 Task: Create a rule from the Routing list, Task moved to a section -> Set Priority in the project AgileRamp , set the section as Done clear the priority
Action: Mouse moved to (1062, 173)
Screenshot: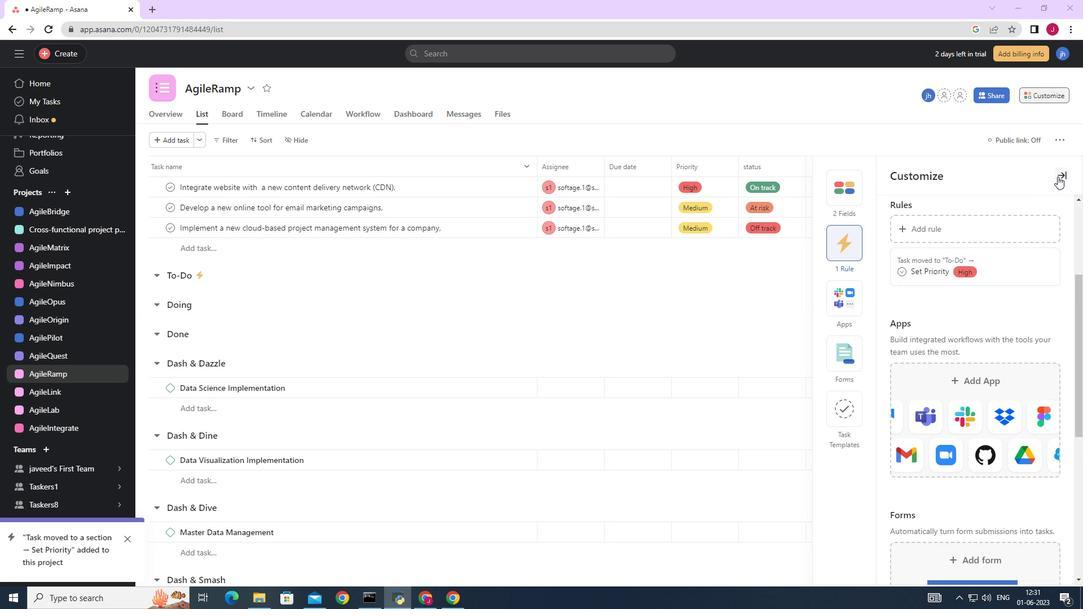 
Action: Mouse pressed left at (1062, 173)
Screenshot: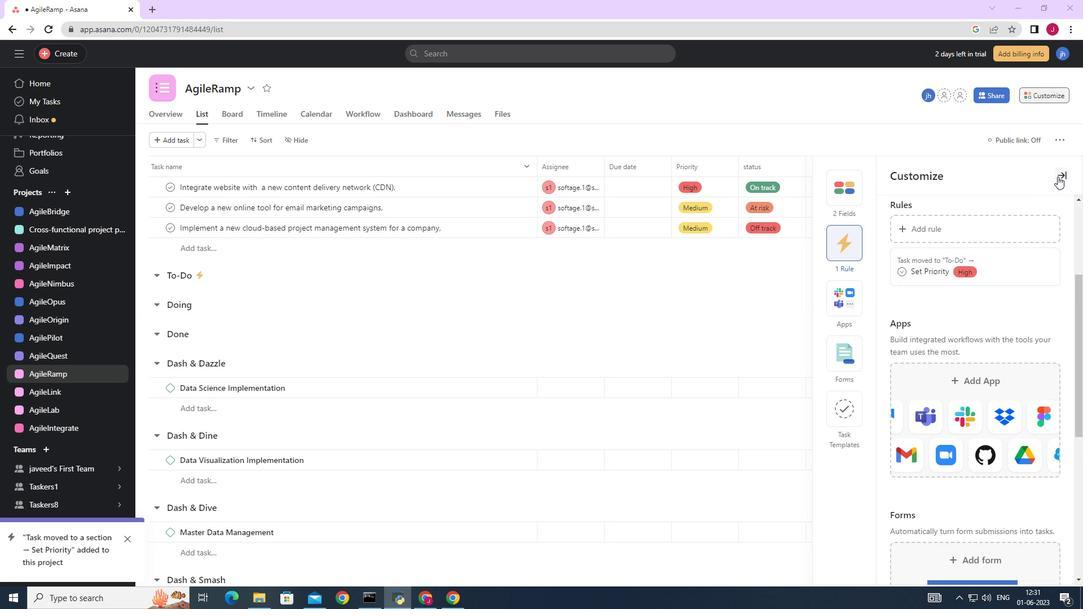 
Action: Mouse moved to (1054, 95)
Screenshot: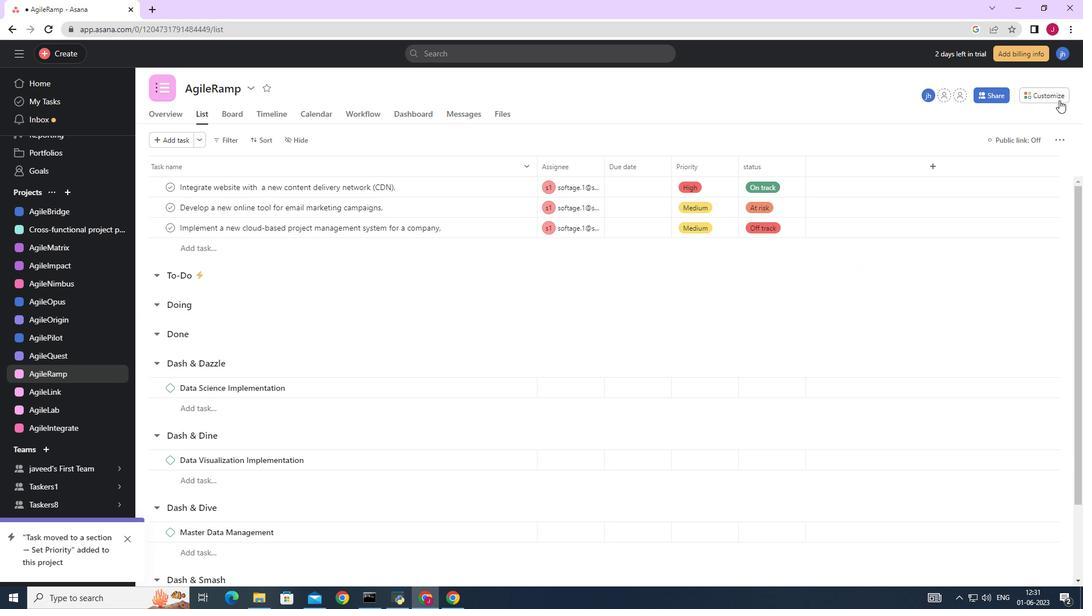 
Action: Mouse pressed left at (1054, 95)
Screenshot: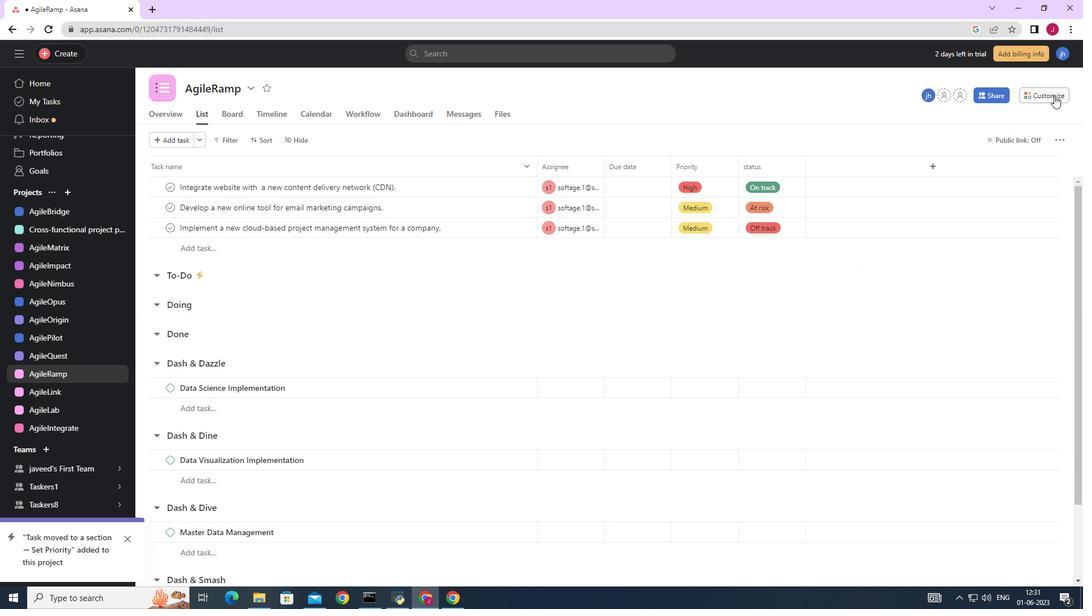 
Action: Mouse moved to (841, 242)
Screenshot: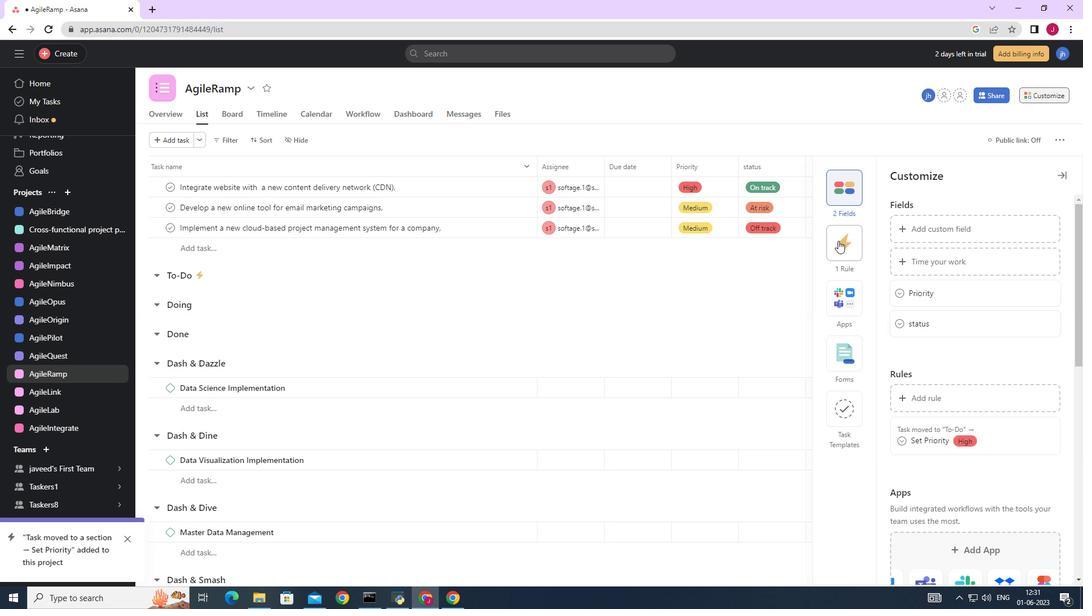 
Action: Mouse pressed left at (841, 242)
Screenshot: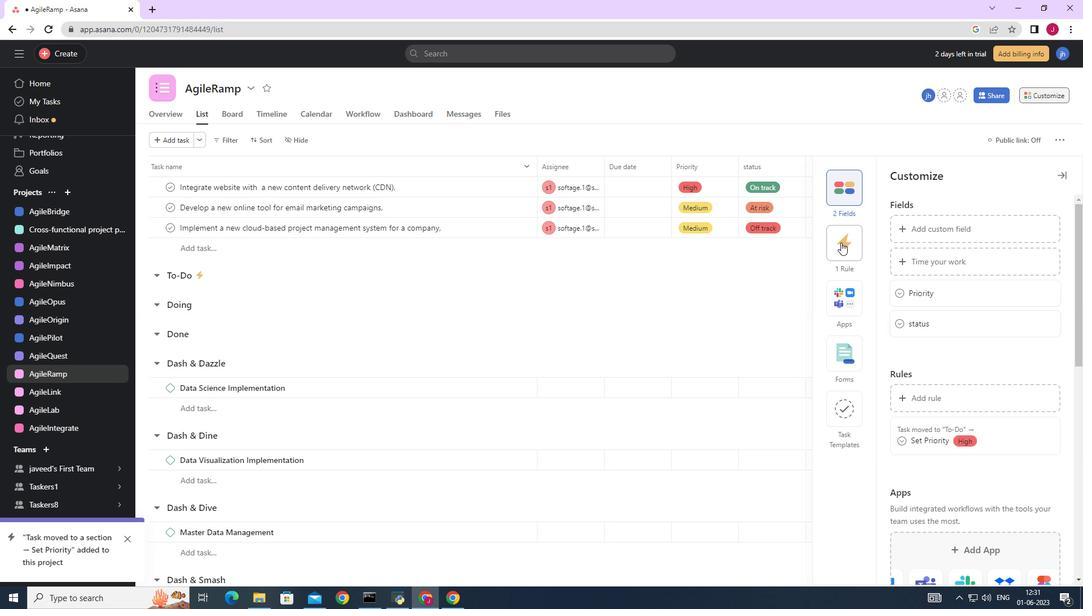 
Action: Mouse moved to (939, 226)
Screenshot: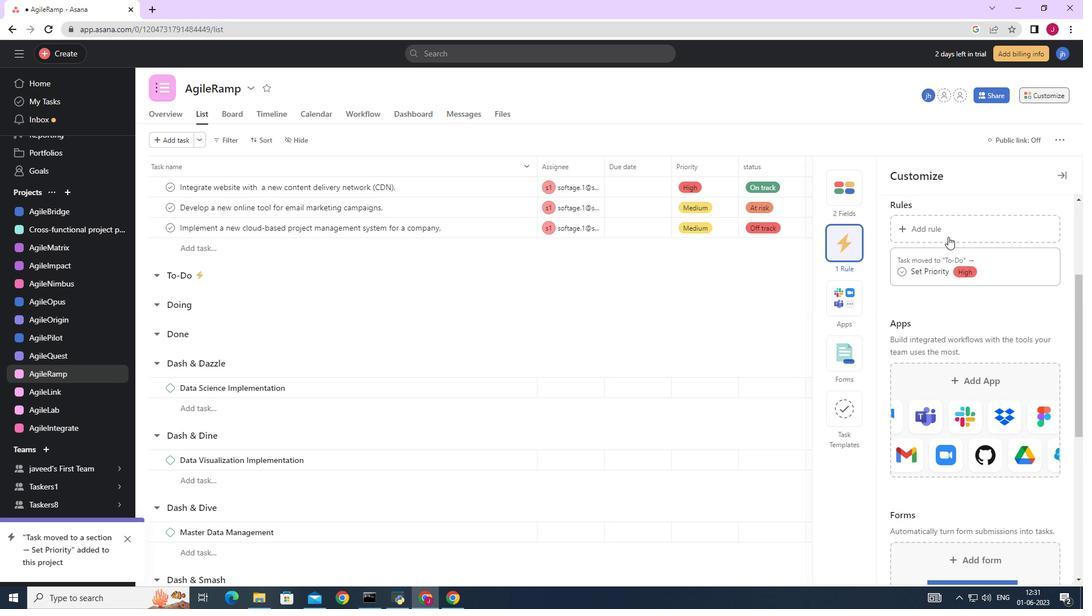 
Action: Mouse pressed left at (939, 226)
Screenshot: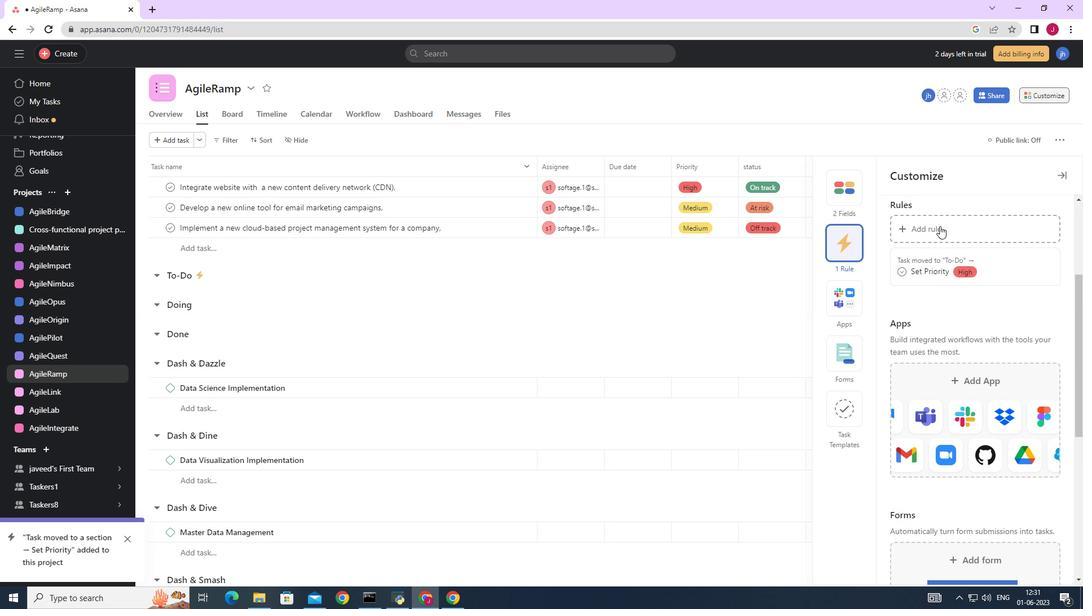 
Action: Mouse moved to (864, 78)
Screenshot: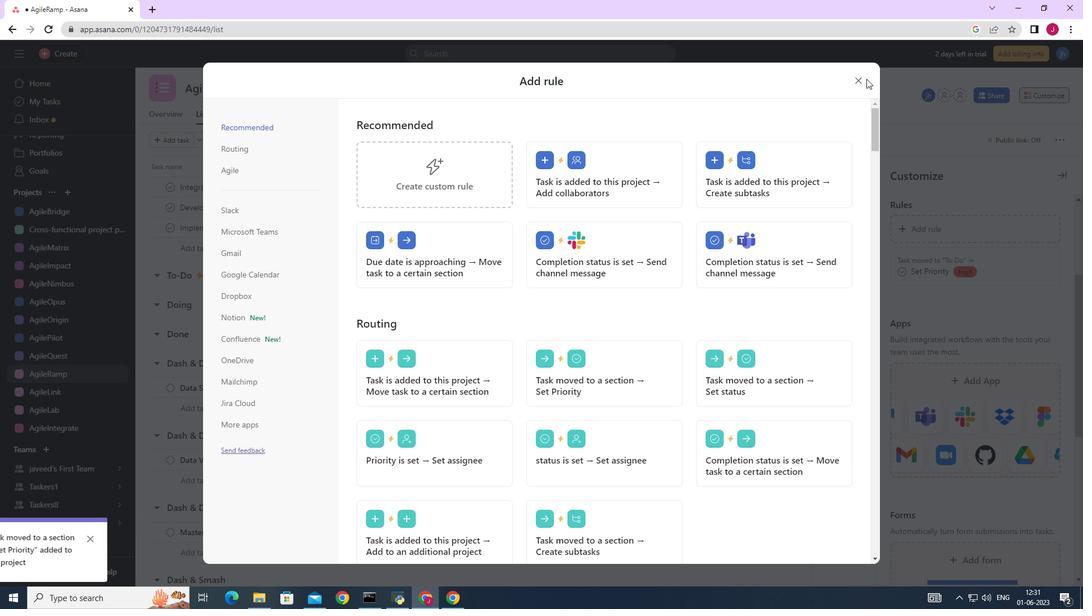
Action: Mouse pressed left at (864, 78)
Screenshot: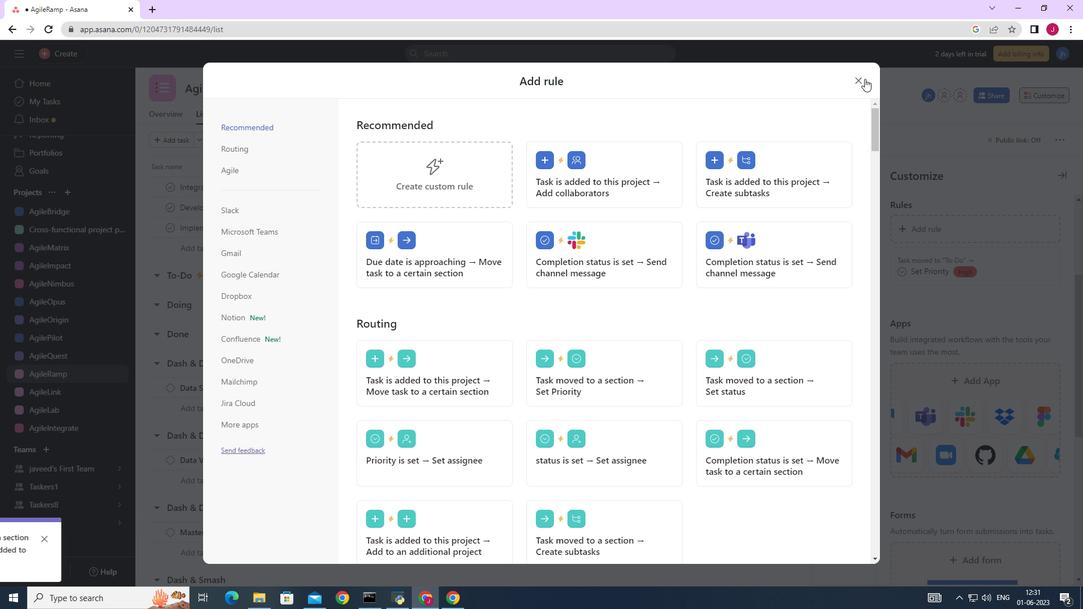 
Action: Mouse moved to (927, 229)
Screenshot: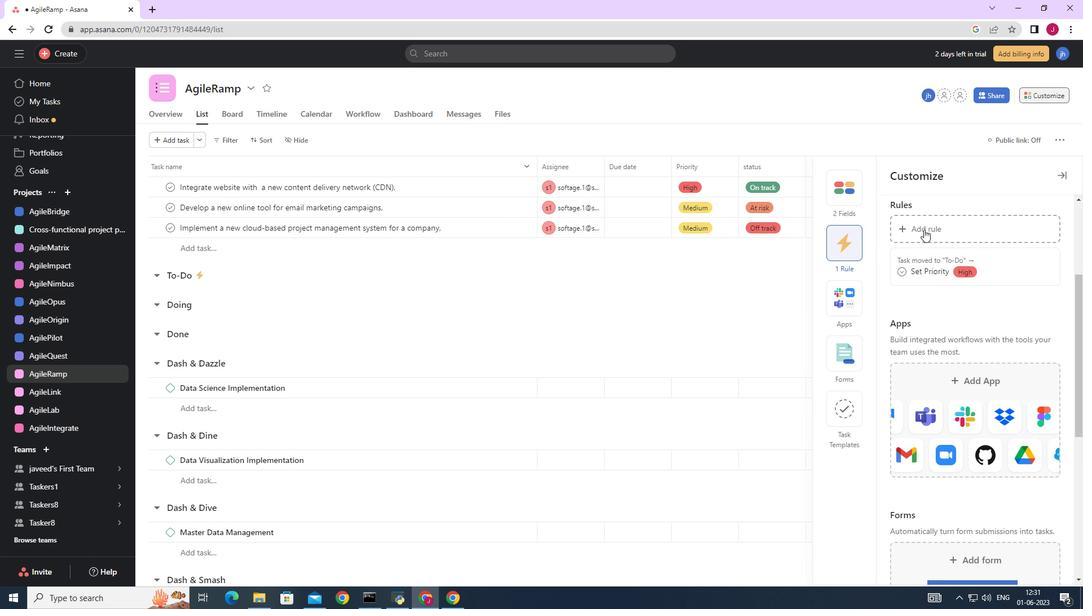 
Action: Mouse pressed left at (927, 229)
Screenshot: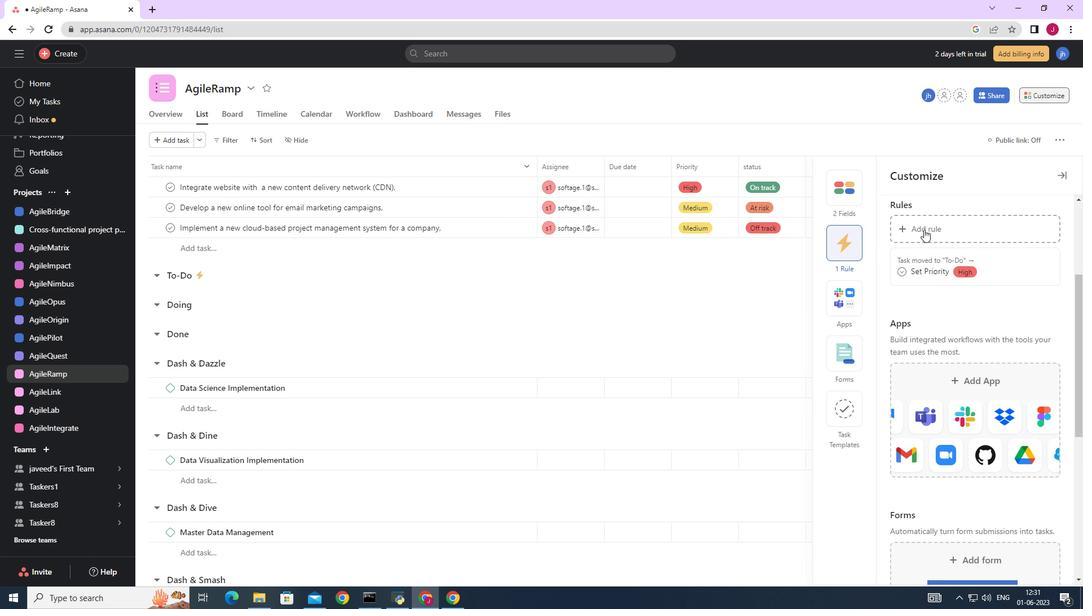
Action: Mouse moved to (240, 148)
Screenshot: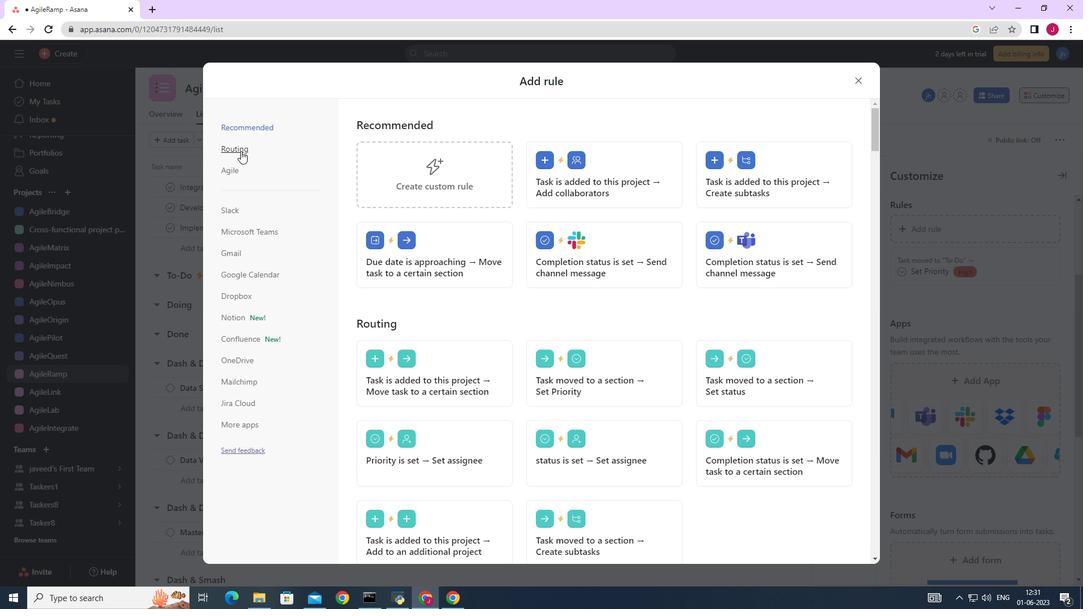 
Action: Mouse pressed left at (240, 148)
Screenshot: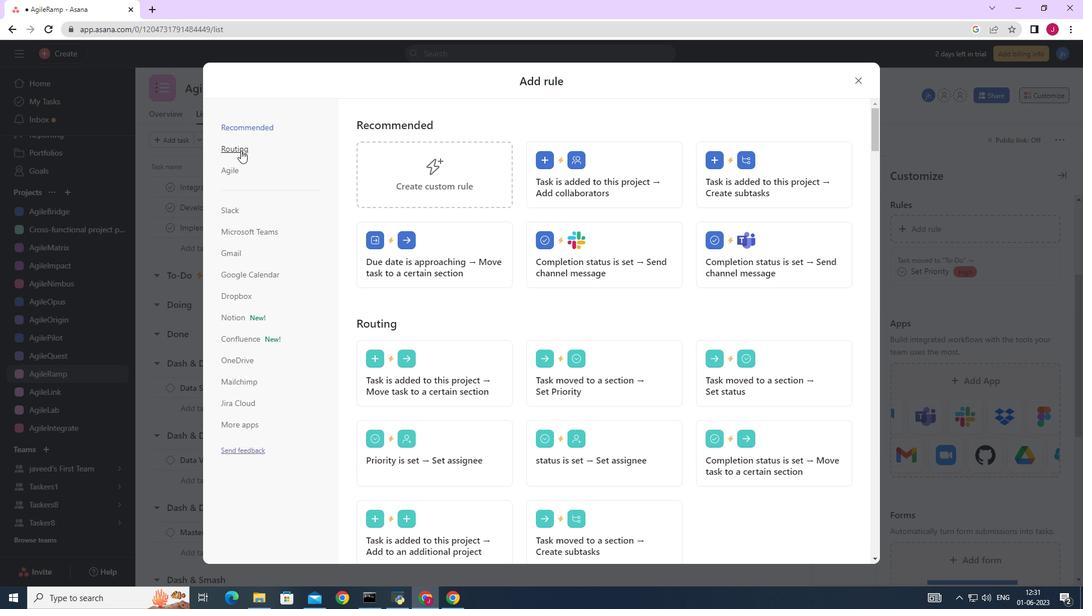 
Action: Mouse moved to (579, 174)
Screenshot: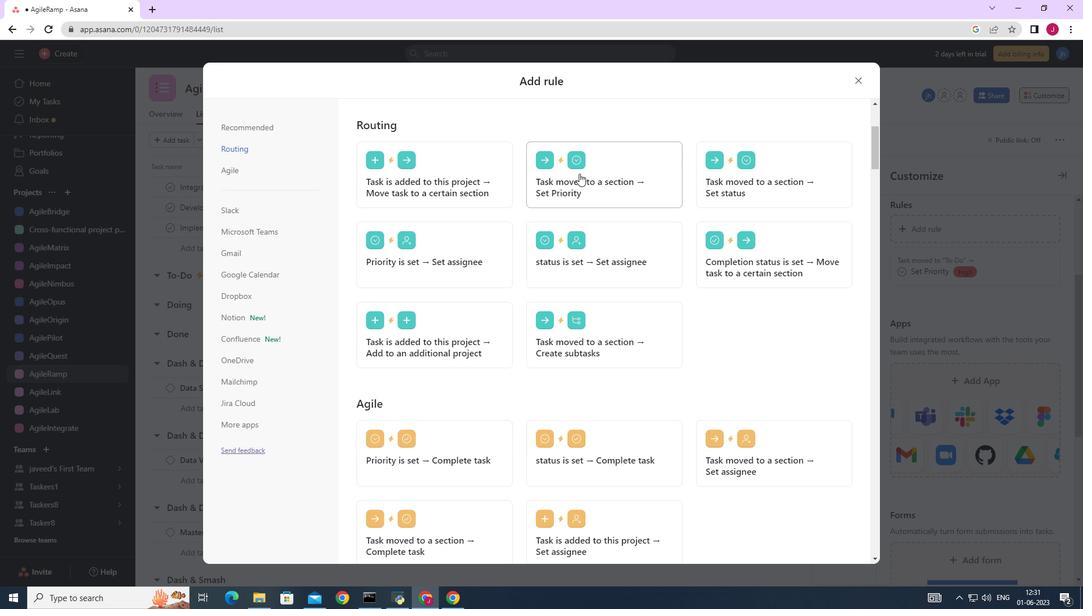 
Action: Mouse pressed left at (579, 174)
Screenshot: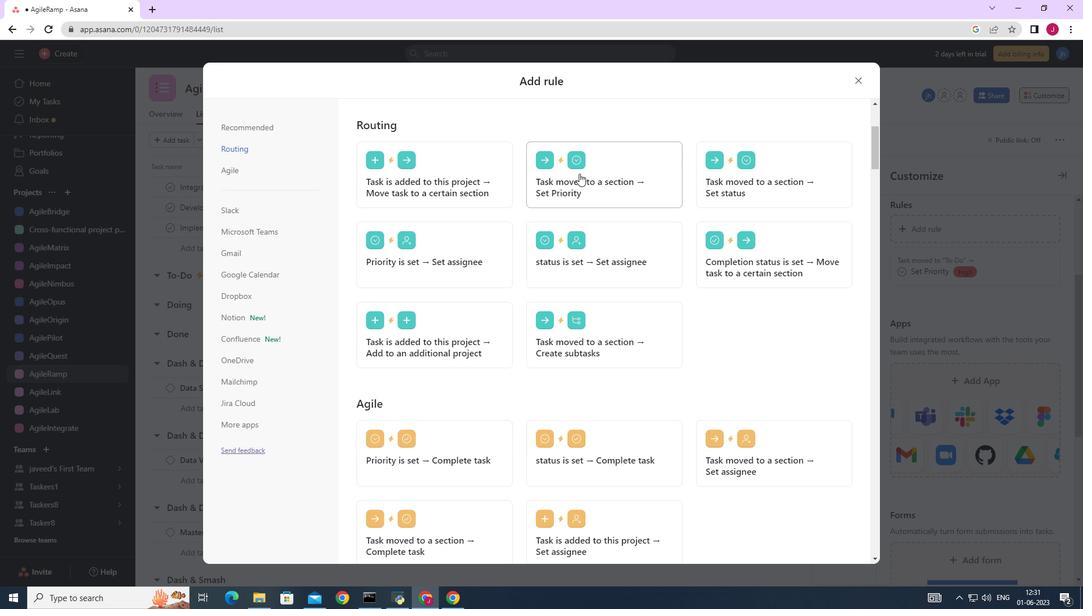
Action: Mouse moved to (432, 298)
Screenshot: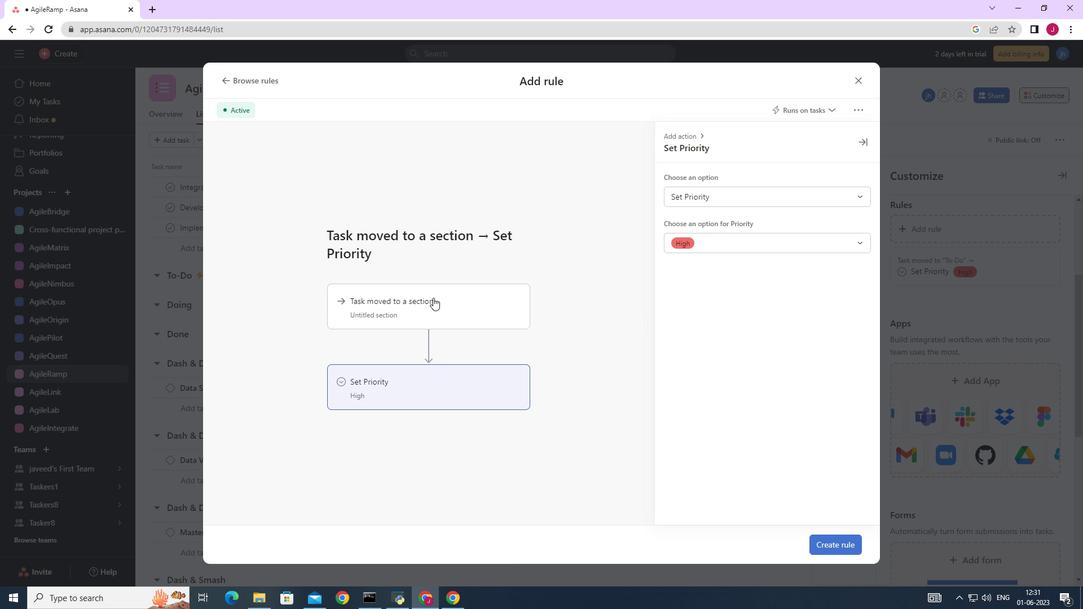 
Action: Mouse pressed left at (432, 298)
Screenshot: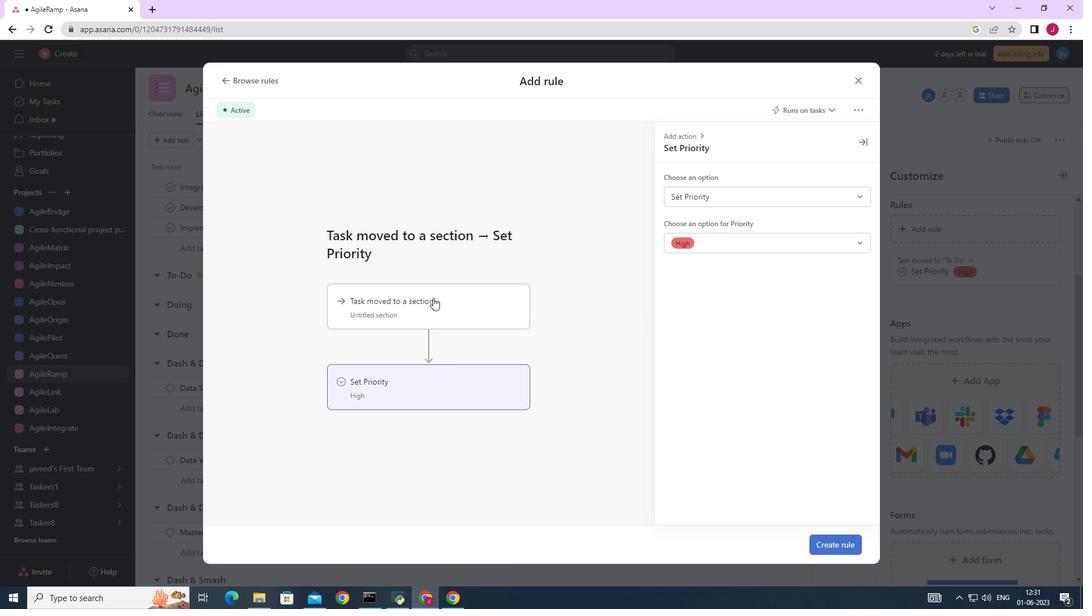 
Action: Mouse moved to (694, 199)
Screenshot: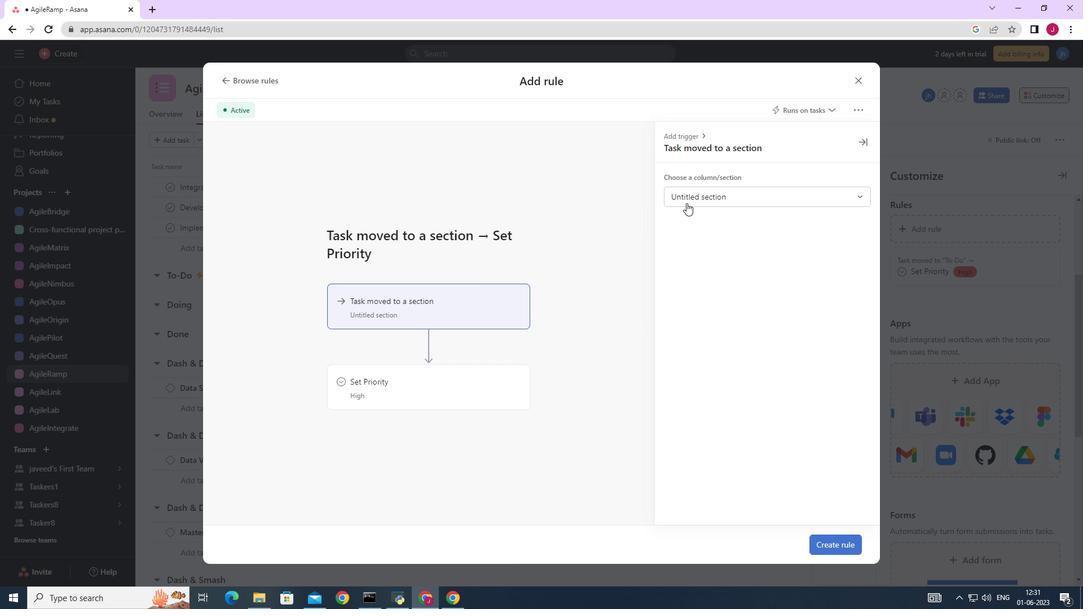 
Action: Mouse pressed left at (694, 199)
Screenshot: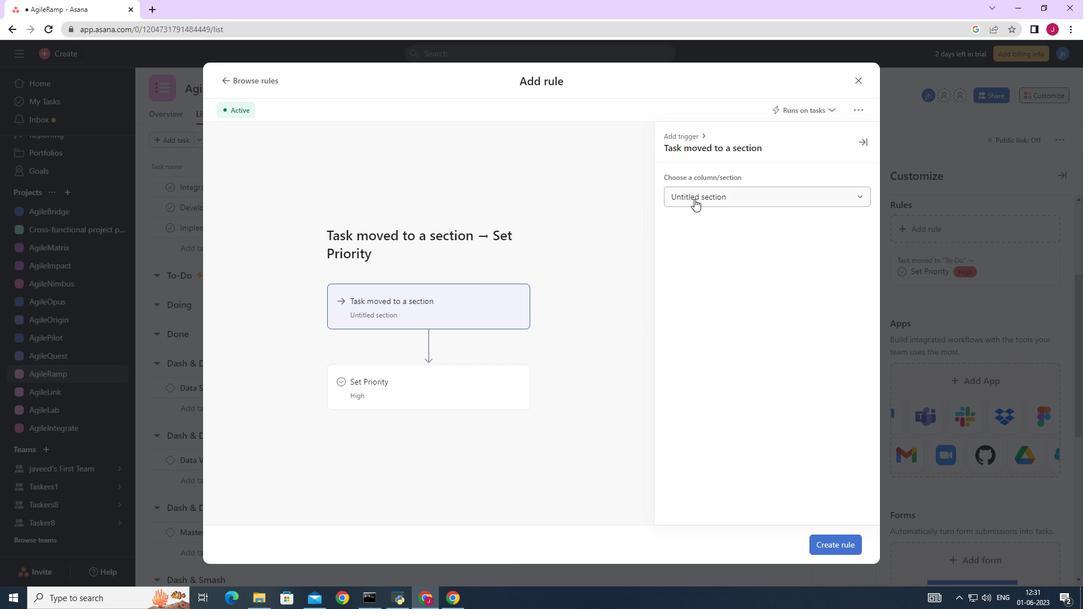 
Action: Mouse moved to (692, 278)
Screenshot: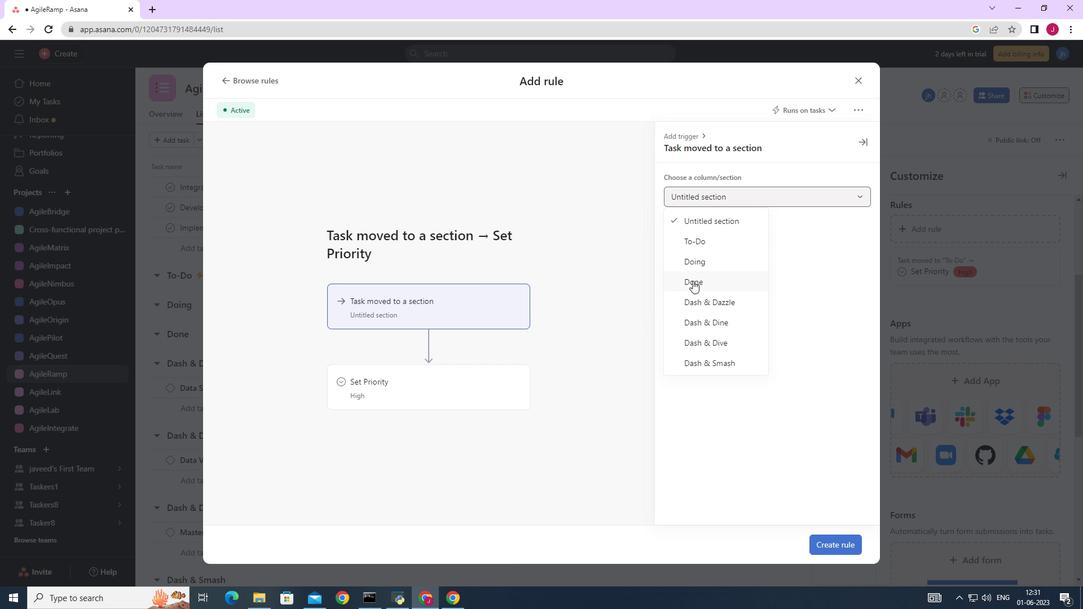 
Action: Mouse pressed left at (692, 278)
Screenshot: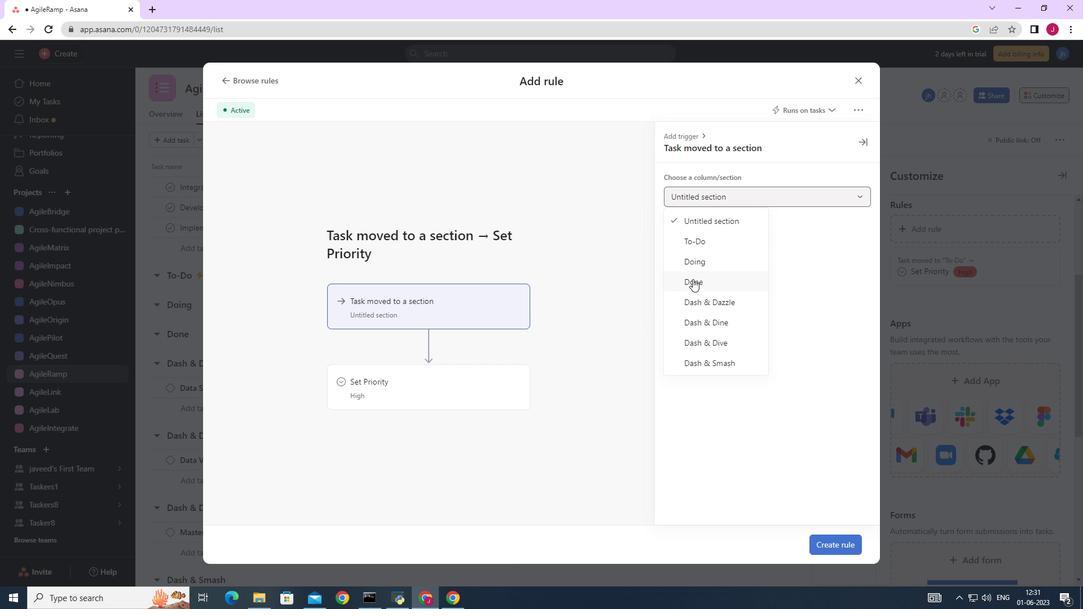 
Action: Mouse moved to (437, 372)
Screenshot: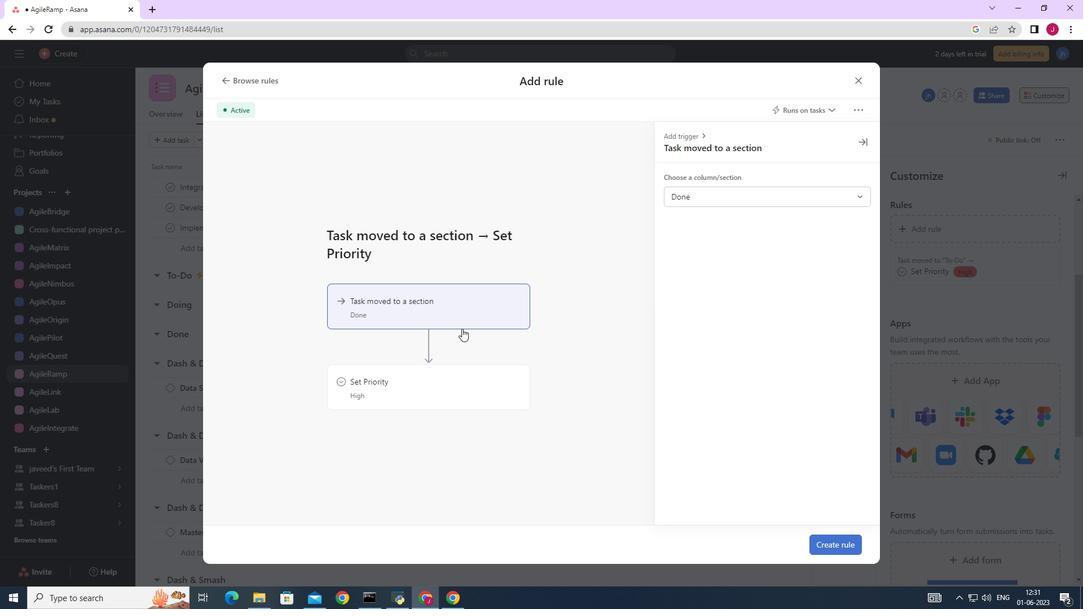 
Action: Mouse pressed left at (437, 372)
Screenshot: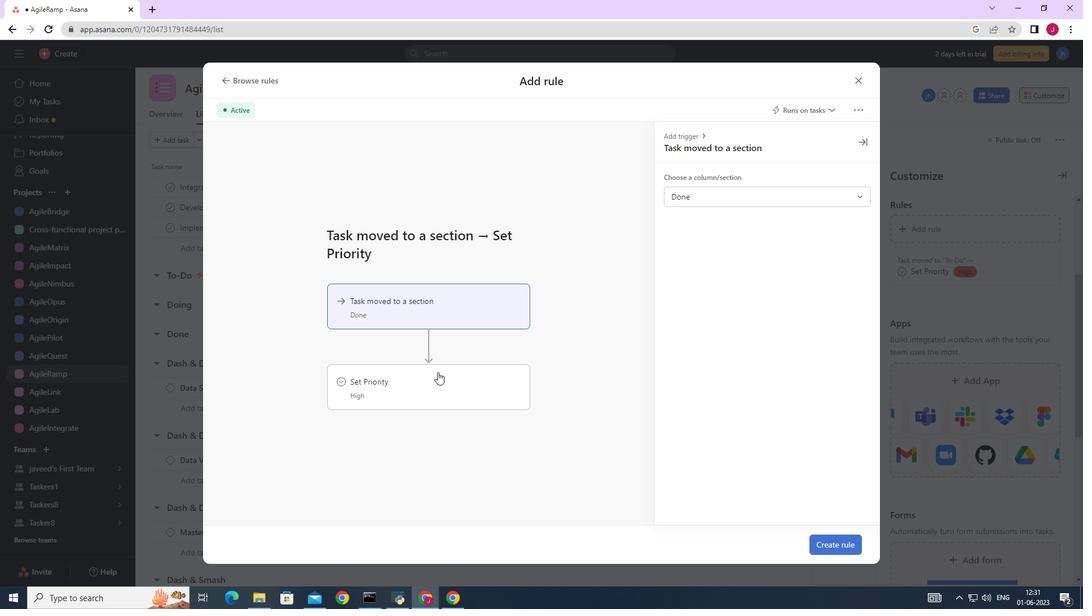 
Action: Mouse moved to (698, 196)
Screenshot: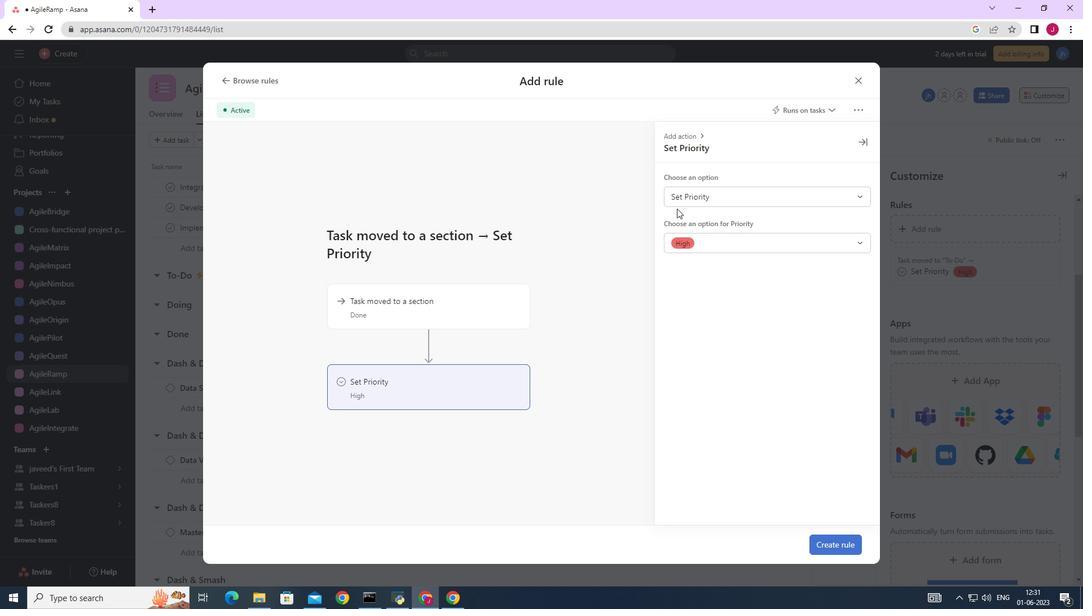 
Action: Mouse pressed left at (698, 196)
Screenshot: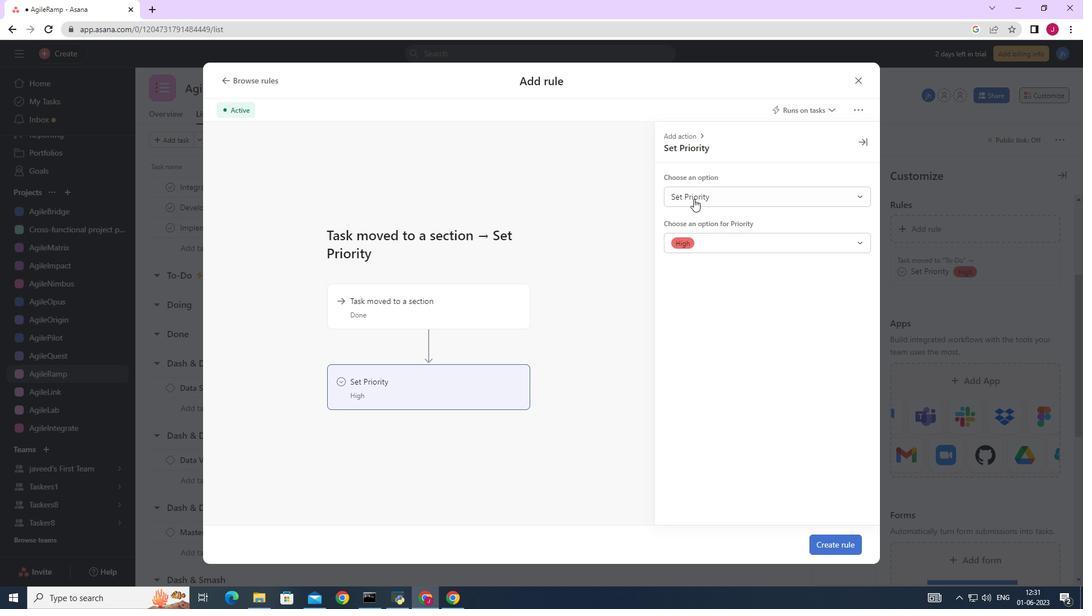 
Action: Mouse moved to (710, 237)
Screenshot: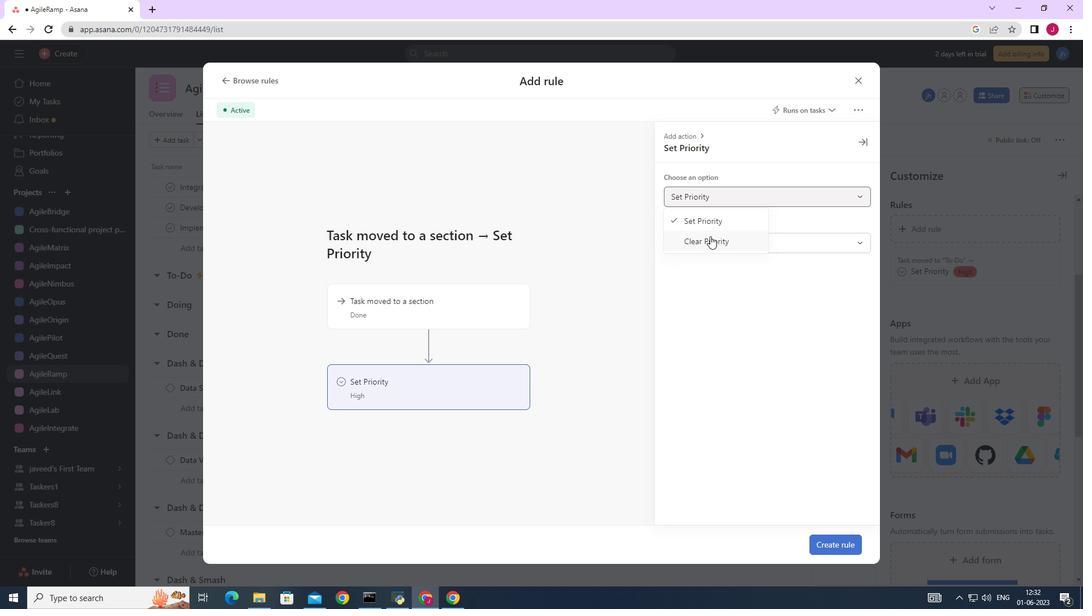 
Action: Mouse pressed left at (710, 237)
Screenshot: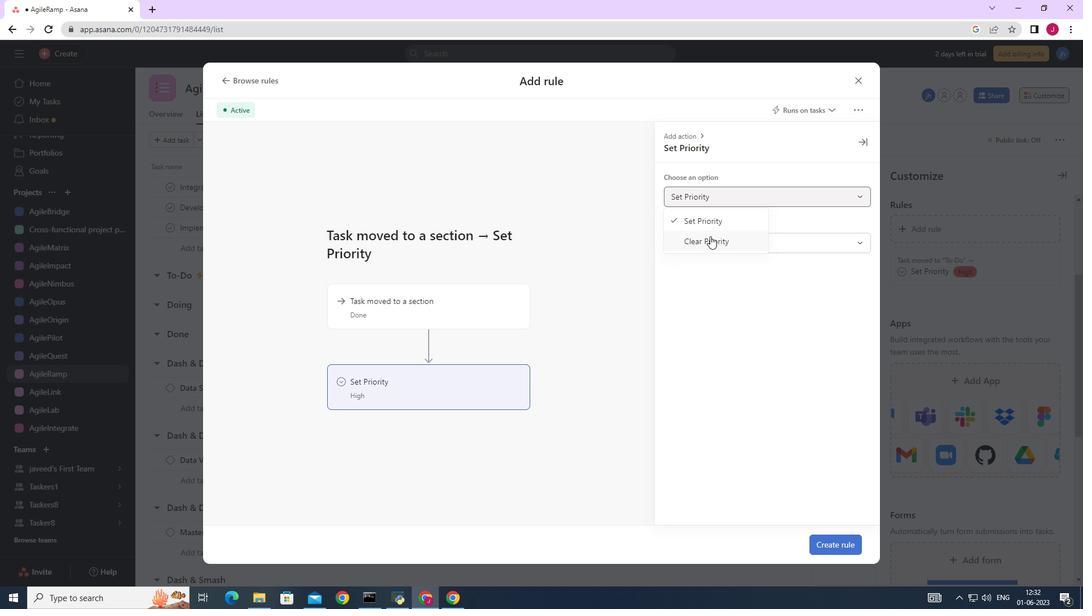 
Action: Mouse moved to (469, 376)
Screenshot: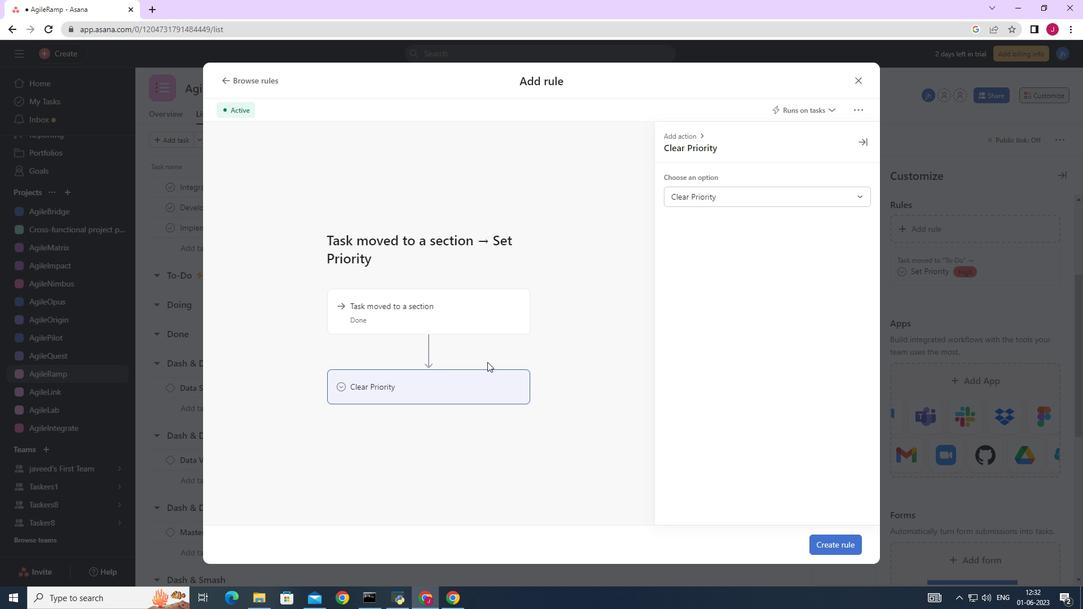 
Action: Mouse pressed left at (469, 376)
Screenshot: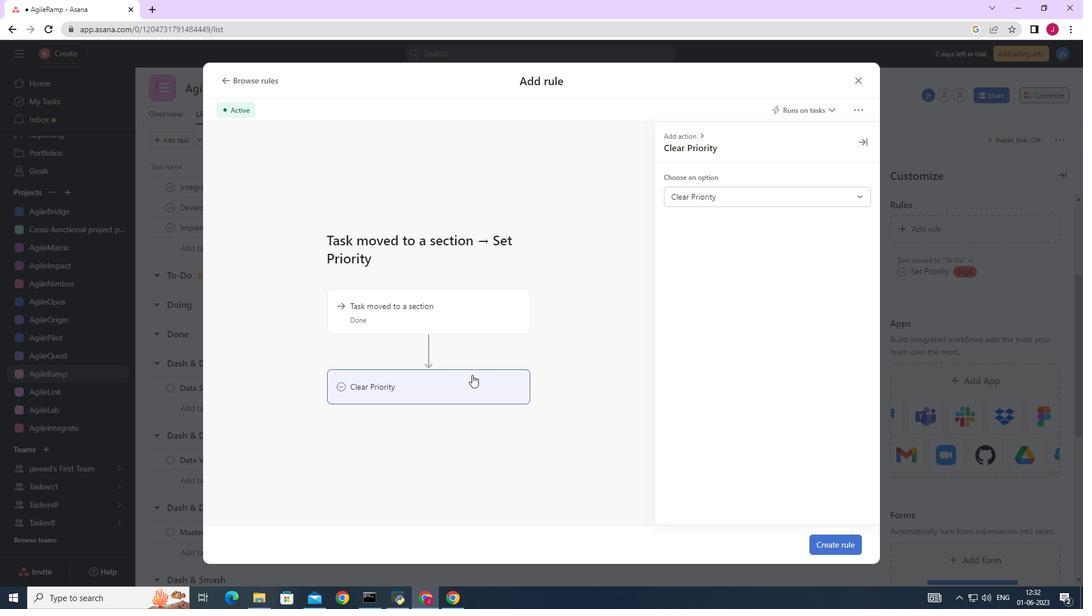 
Action: Mouse moved to (824, 544)
Screenshot: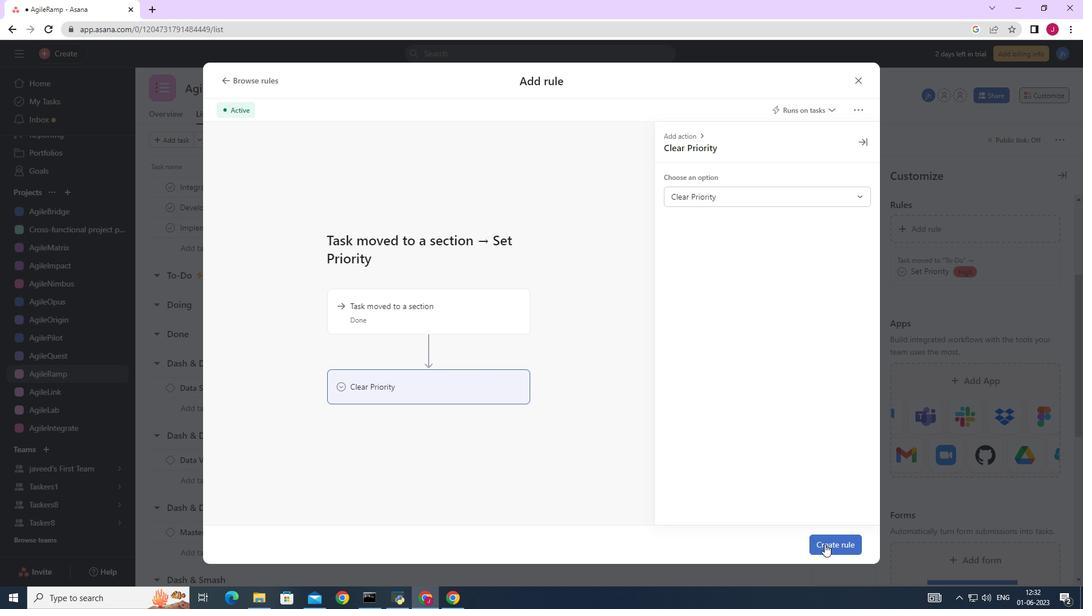 
Action: Mouse pressed left at (824, 544)
Screenshot: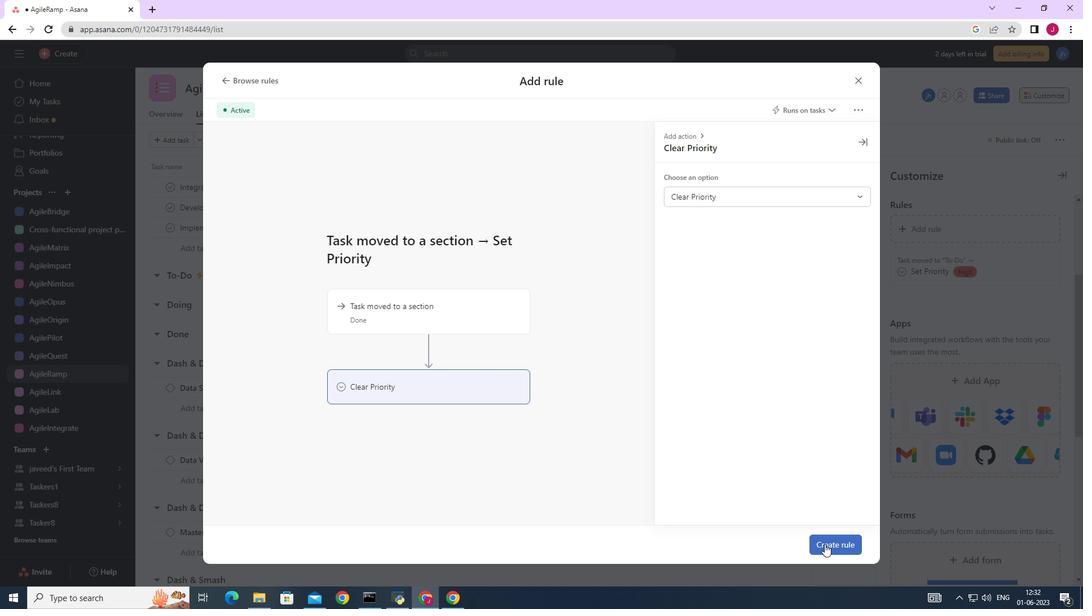 
Action: Mouse moved to (647, 325)
Screenshot: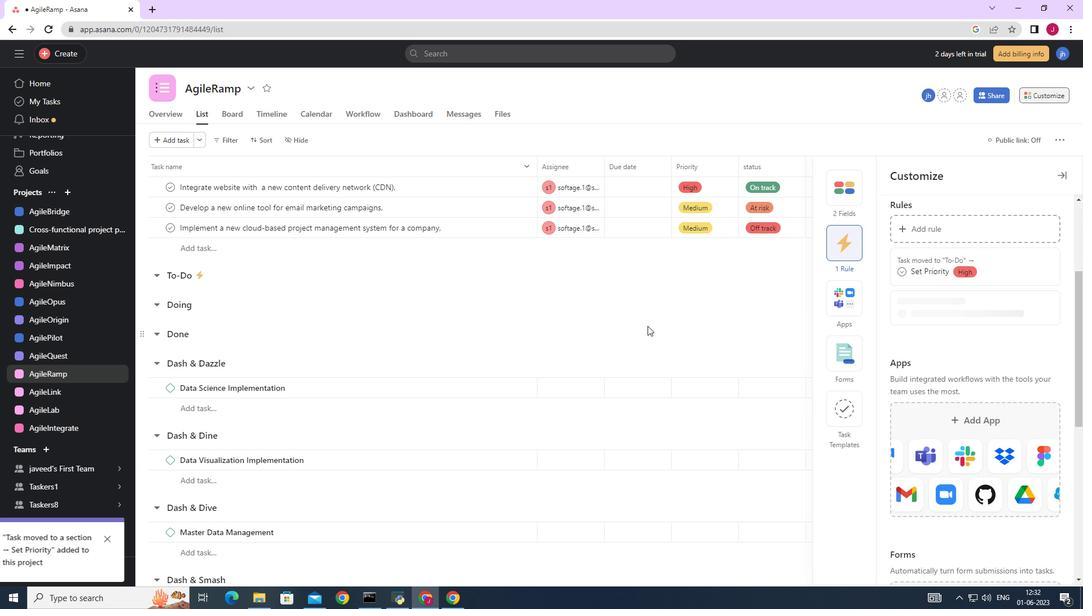 
